Task: Add Sprouts Shredded Thick Cut Sharp Cheddar Cheese to the cart.
Action: Mouse pressed left at (21, 80)
Screenshot: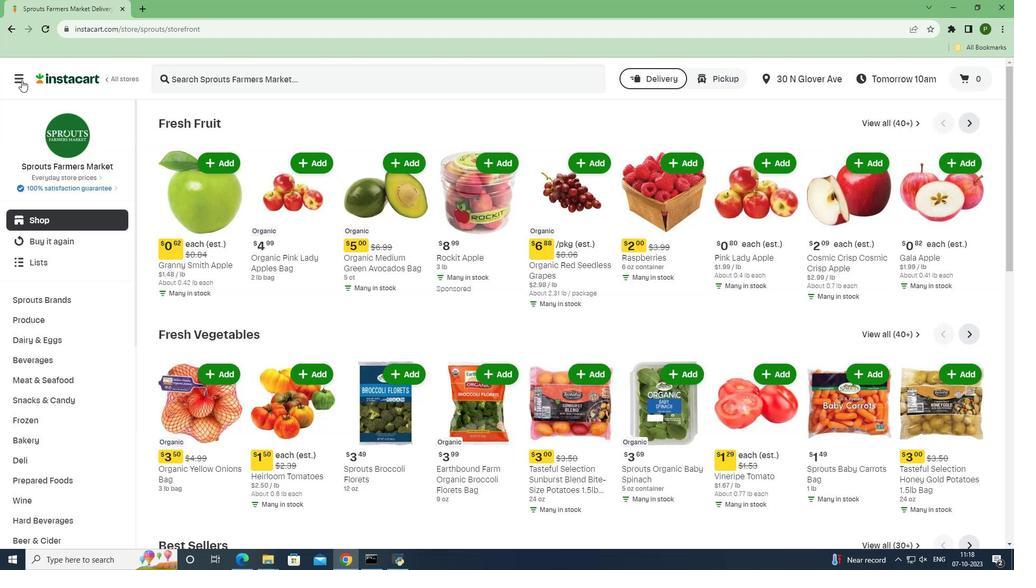 
Action: Mouse moved to (33, 281)
Screenshot: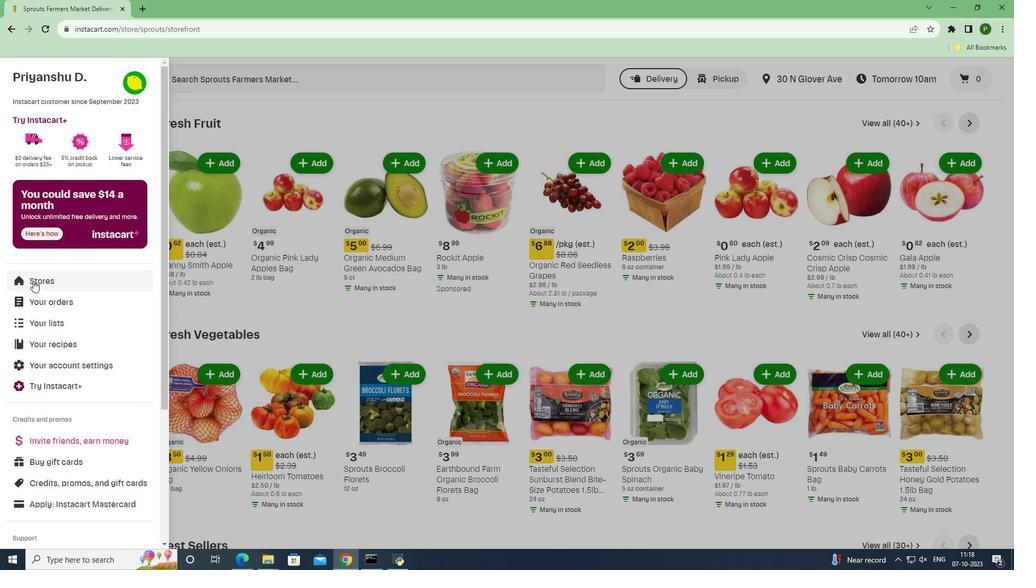 
Action: Mouse pressed left at (33, 281)
Screenshot: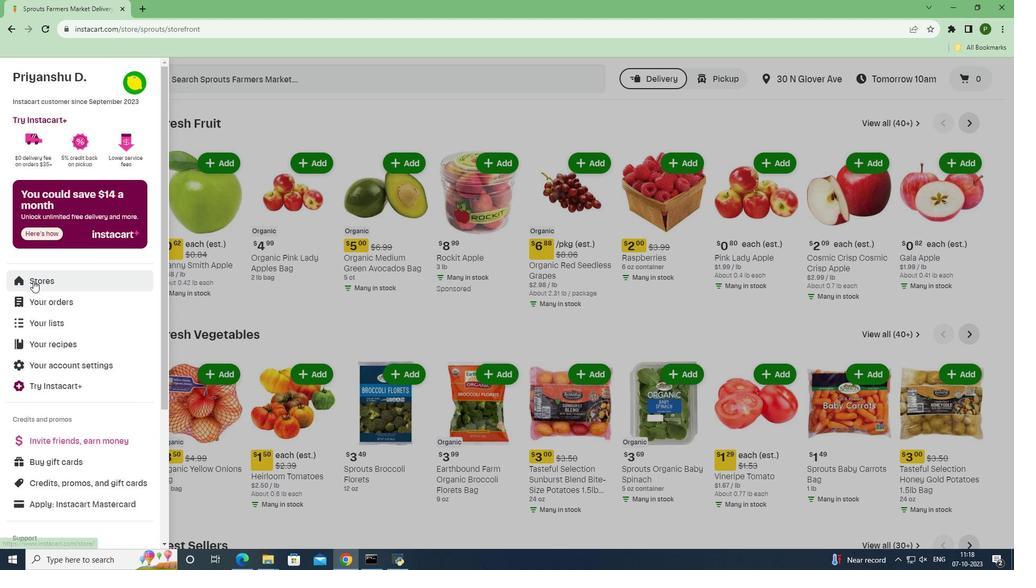 
Action: Mouse moved to (257, 117)
Screenshot: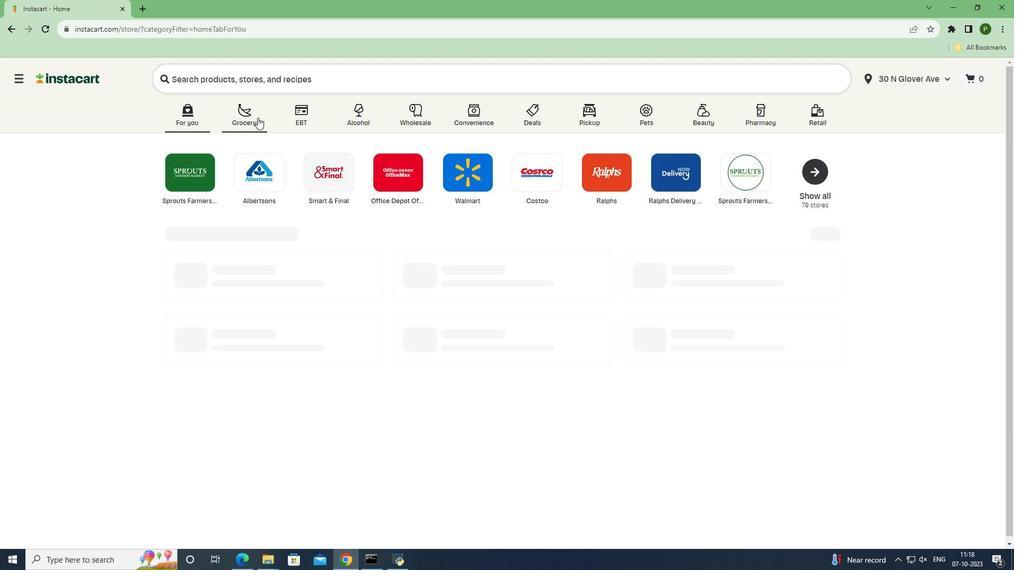 
Action: Mouse pressed left at (257, 117)
Screenshot: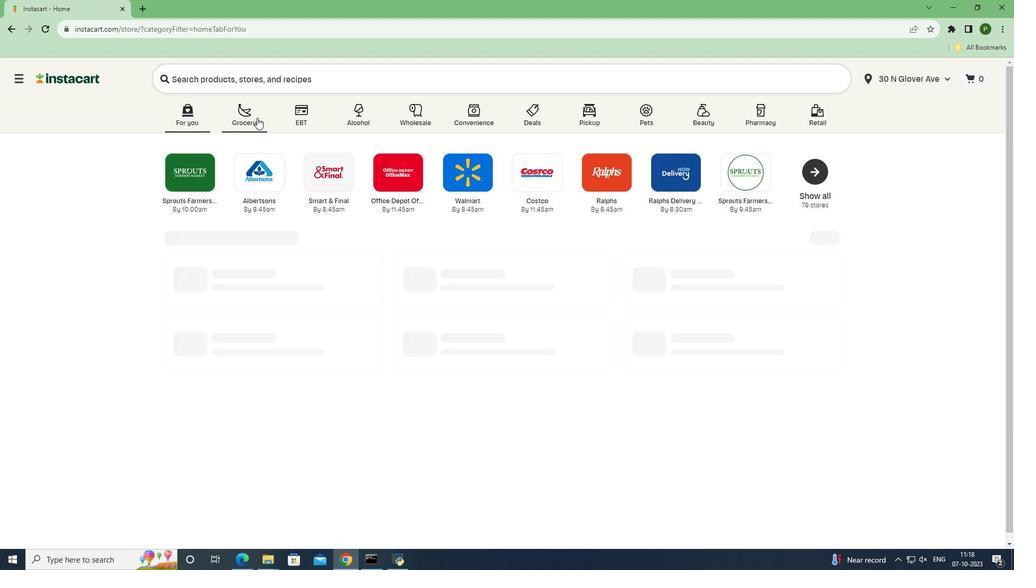 
Action: Mouse moved to (433, 245)
Screenshot: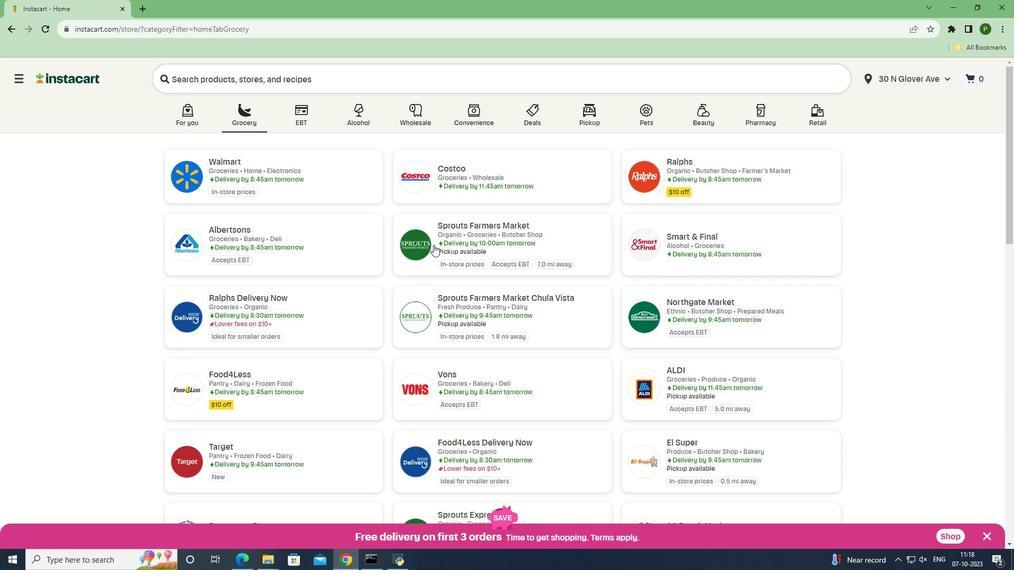 
Action: Mouse pressed left at (433, 245)
Screenshot: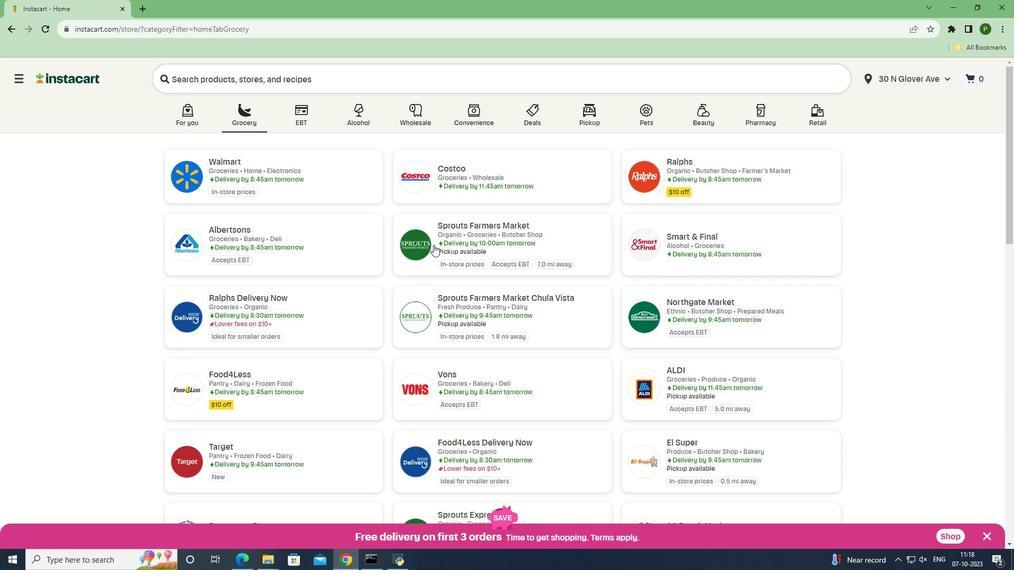 
Action: Mouse moved to (101, 346)
Screenshot: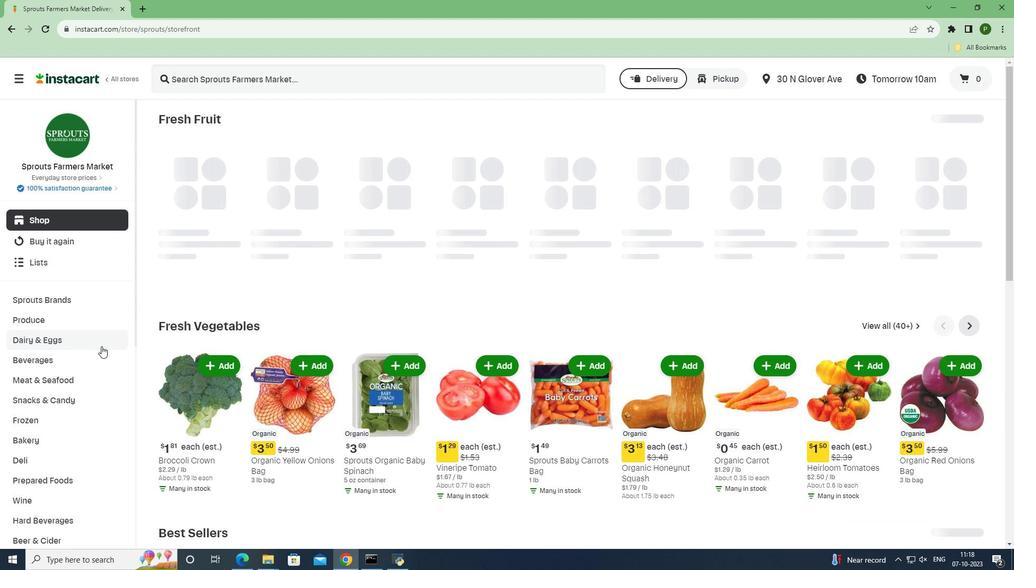 
Action: Mouse pressed left at (101, 346)
Screenshot: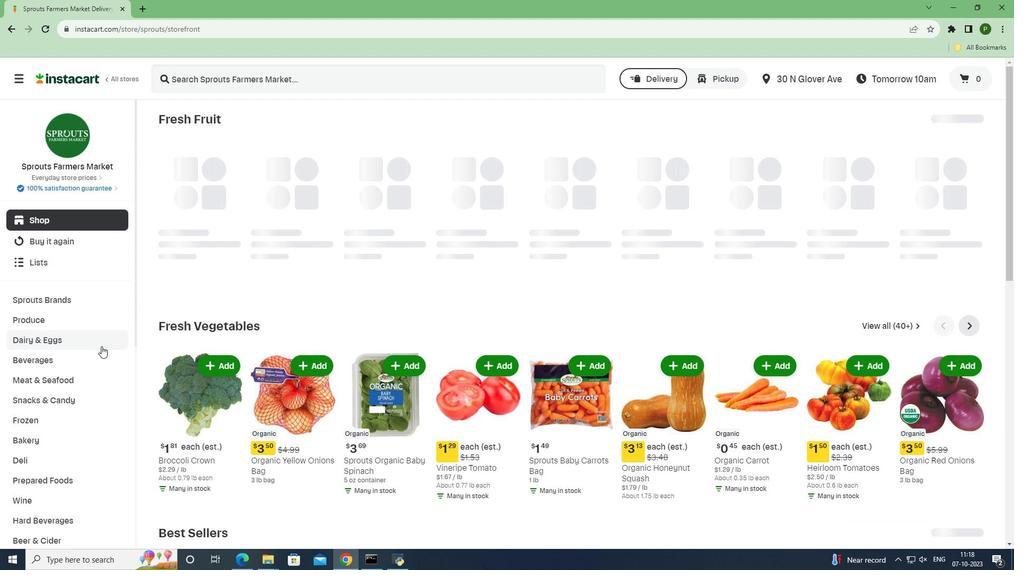 
Action: Mouse moved to (79, 379)
Screenshot: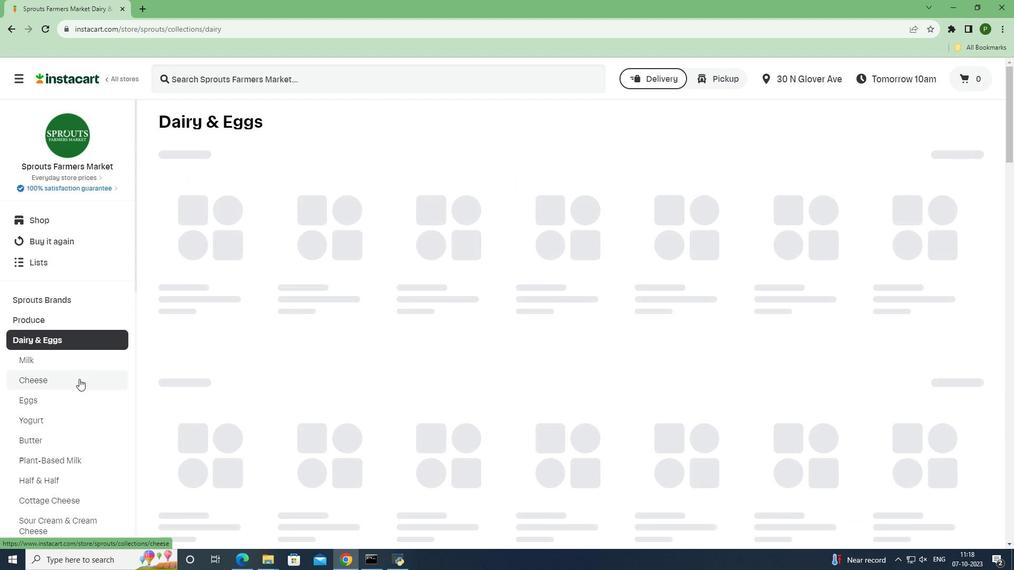 
Action: Mouse pressed left at (79, 379)
Screenshot: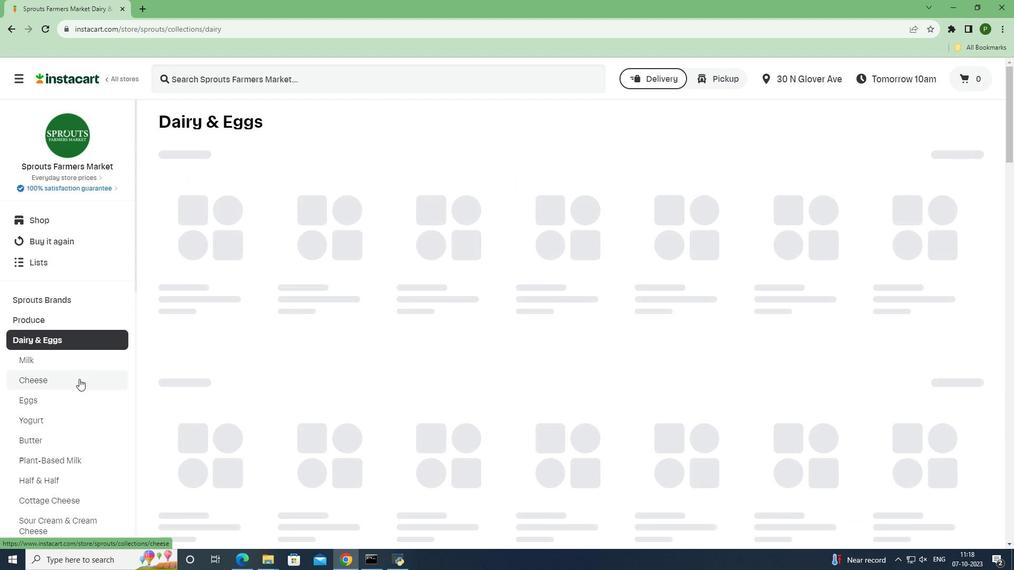 
Action: Mouse moved to (191, 76)
Screenshot: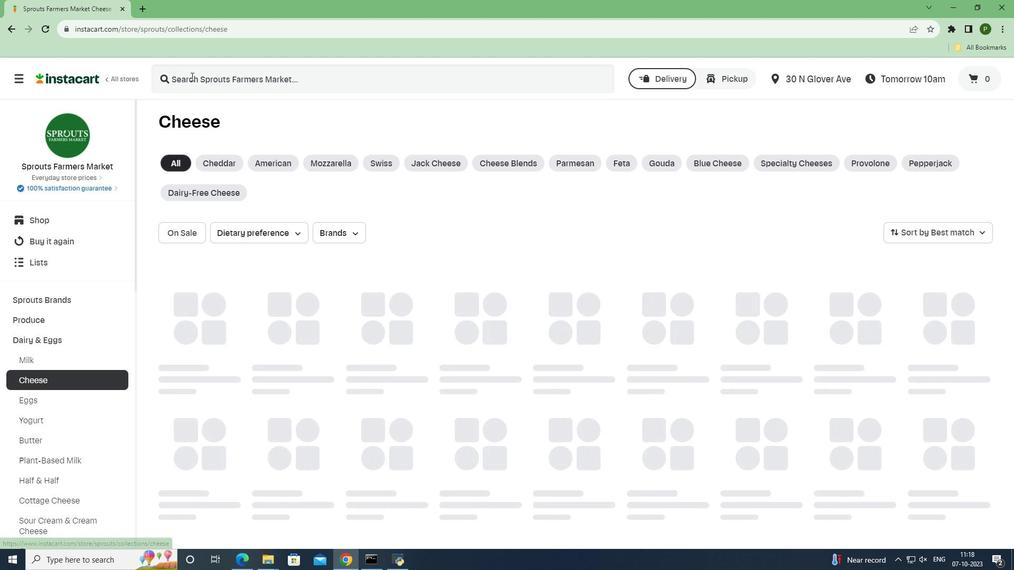 
Action: Mouse pressed left at (191, 76)
Screenshot: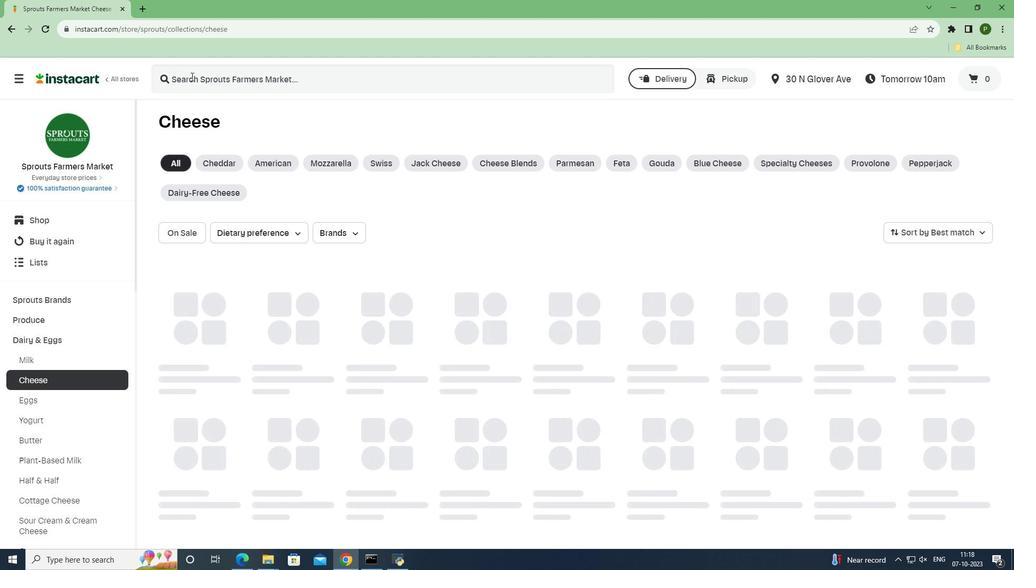 
Action: Key pressed <Key.caps_lock>S<Key.caps_lock>prouts<Key.space><Key.caps_lock>S<Key.caps_lock>hredded<Key.space><Key.caps_lock>T<Key.caps_lock>hick<Key.space><Key.caps_lock>C<Key.caps_lock>ut<Key.space><Key.caps_lock>S<Key.caps_lock>harp<Key.space><Key.caps_lock>C<Key.caps_lock>heddar<Key.space><Key.caps_lock>C<Key.caps_lock>heese<Key.space><Key.enter>
Screenshot: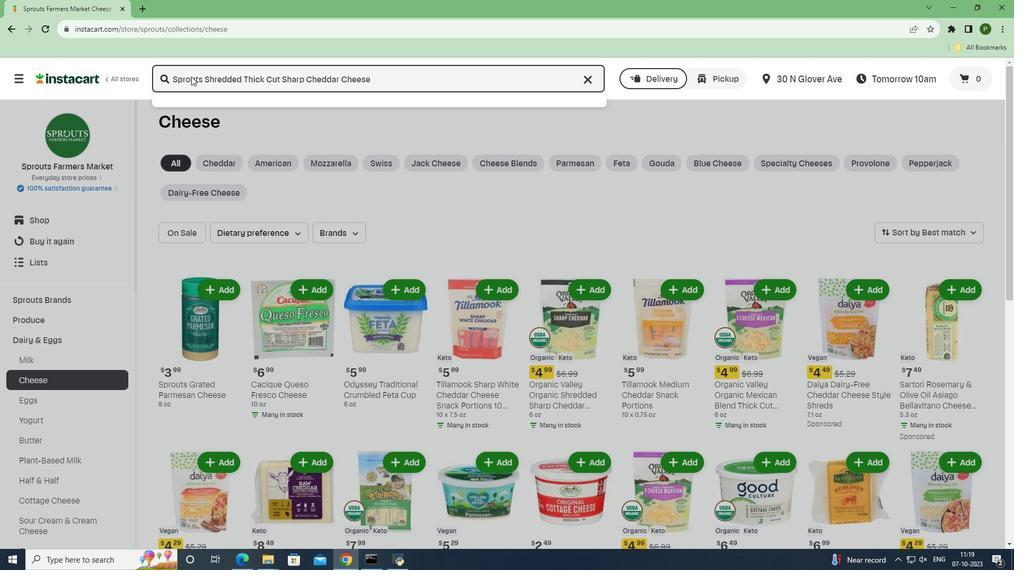 
Action: Mouse moved to (612, 188)
Screenshot: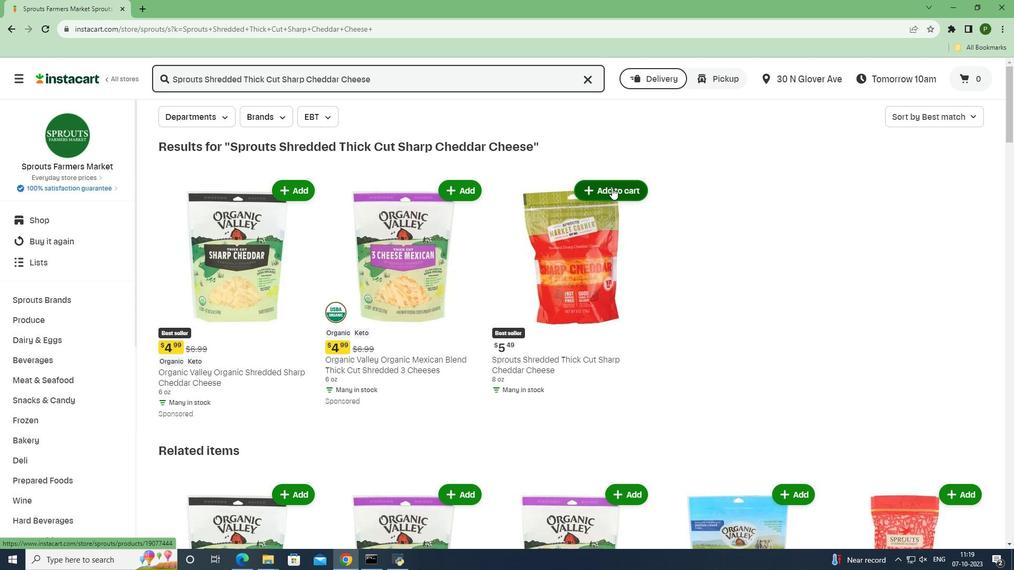 
Action: Mouse pressed left at (612, 188)
Screenshot: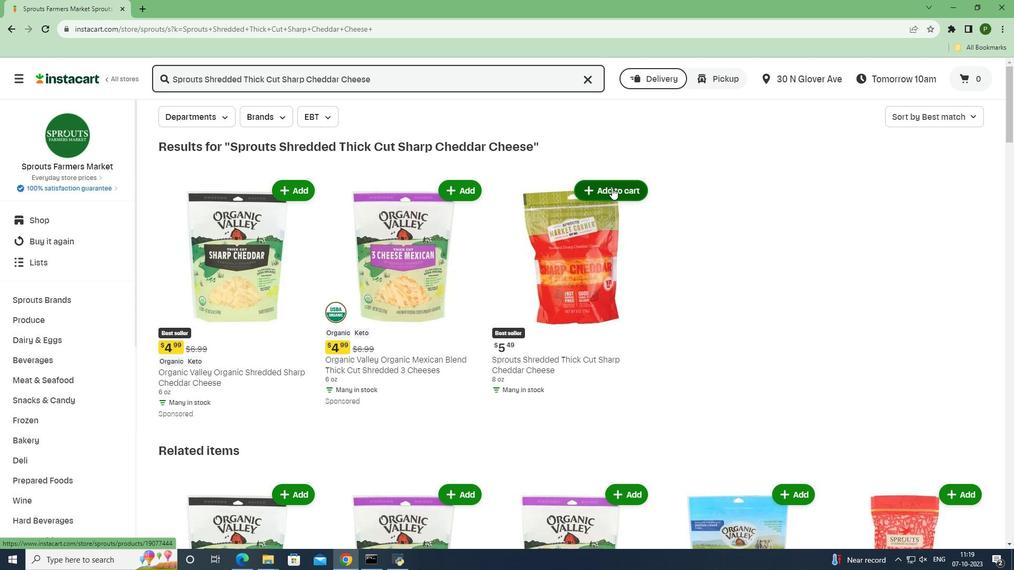 
Action: Mouse moved to (664, 258)
Screenshot: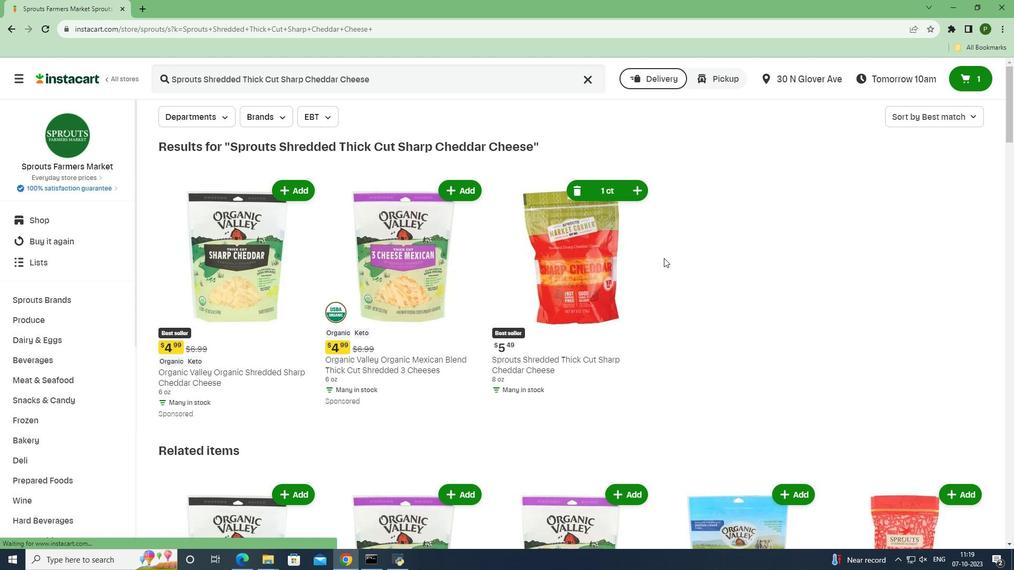 
